 Task: Create Workspace Infrastructure Management Workspace description Monitor and track website traffic and engagement. Workspace type Small Business
Action: Mouse moved to (289, 61)
Screenshot: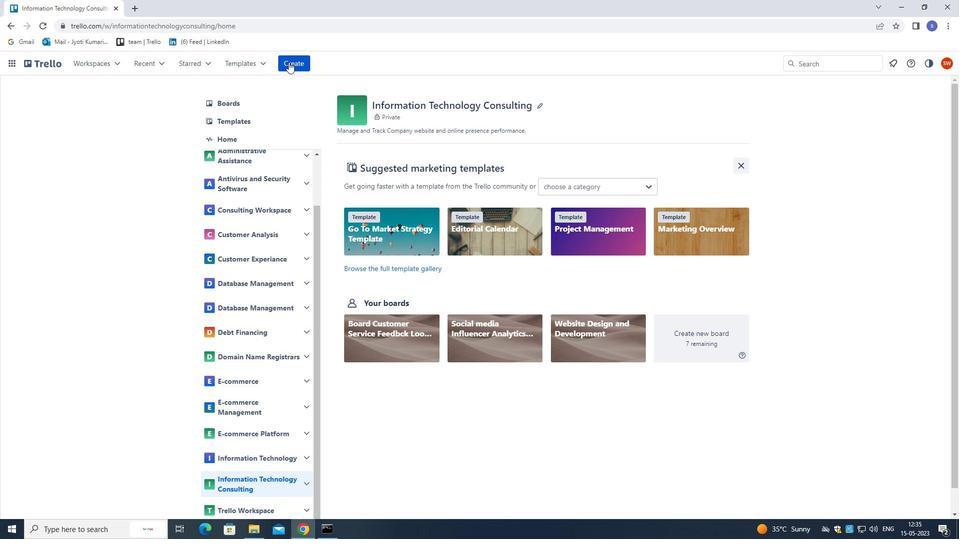 
Action: Mouse pressed left at (289, 61)
Screenshot: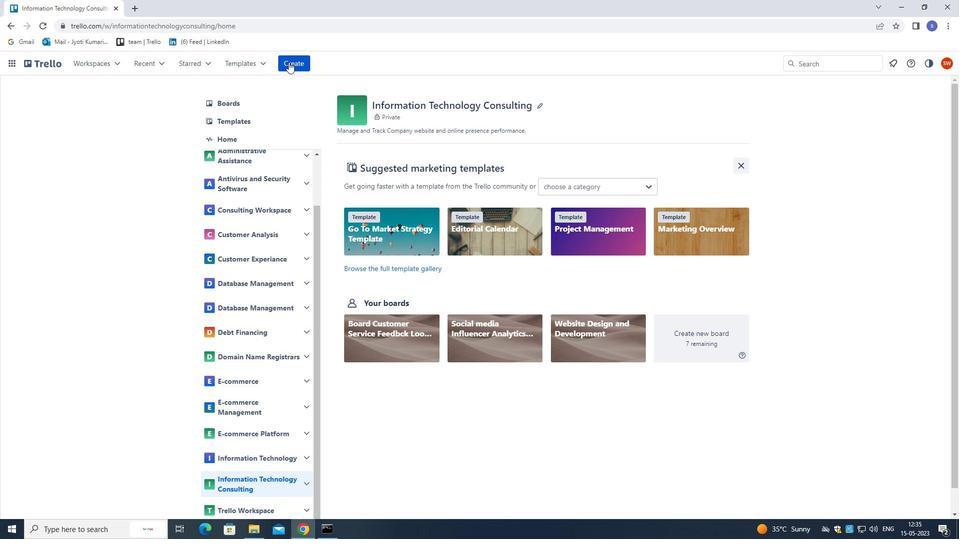 
Action: Mouse moved to (318, 163)
Screenshot: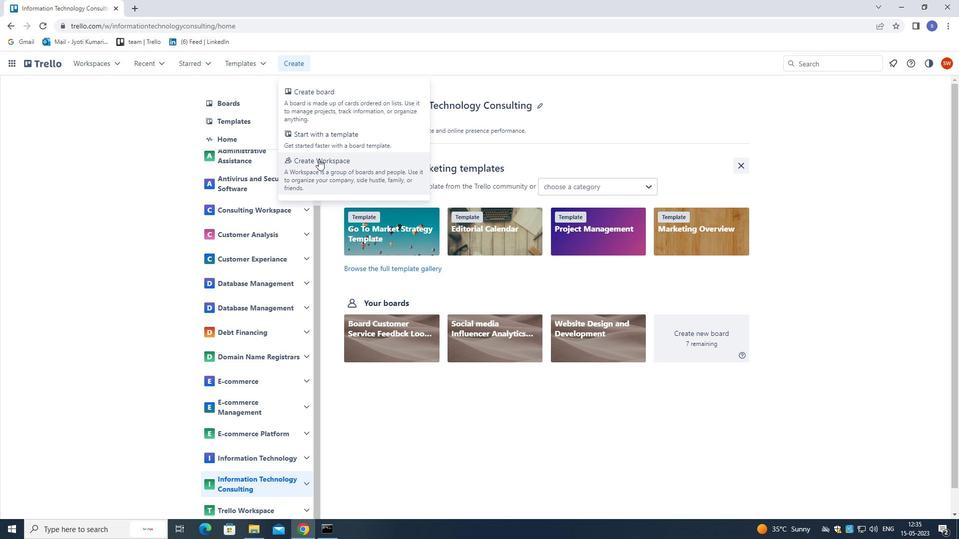 
Action: Mouse pressed left at (318, 163)
Screenshot: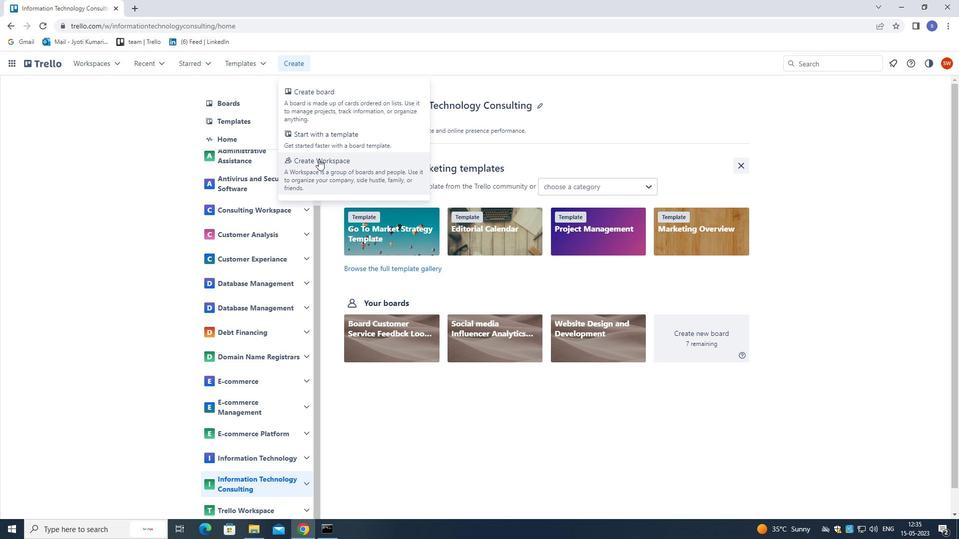 
Action: Mouse moved to (271, 147)
Screenshot: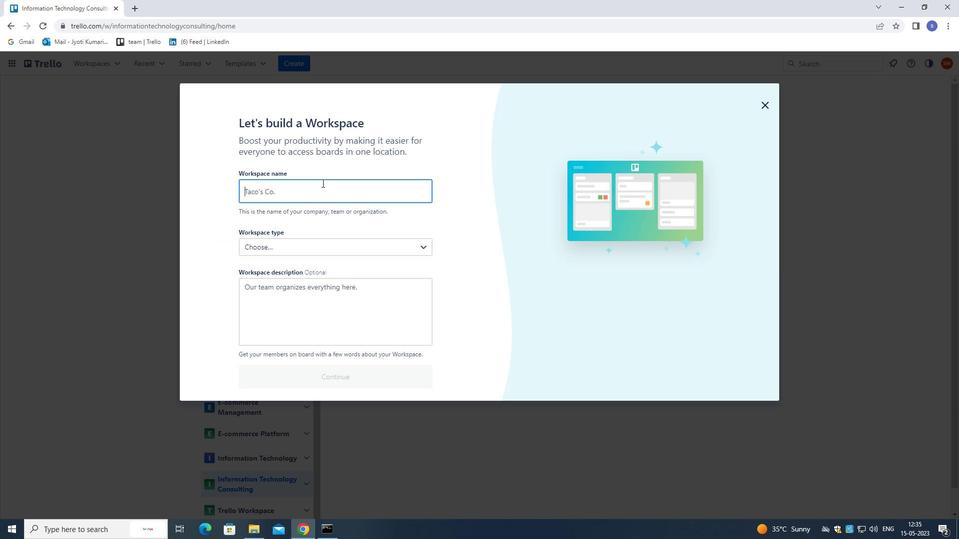 
Action: Key pressed <Key.shift>INFRASTRUCTURE<Key.space><Key.shift>MANAGEMENT
Screenshot: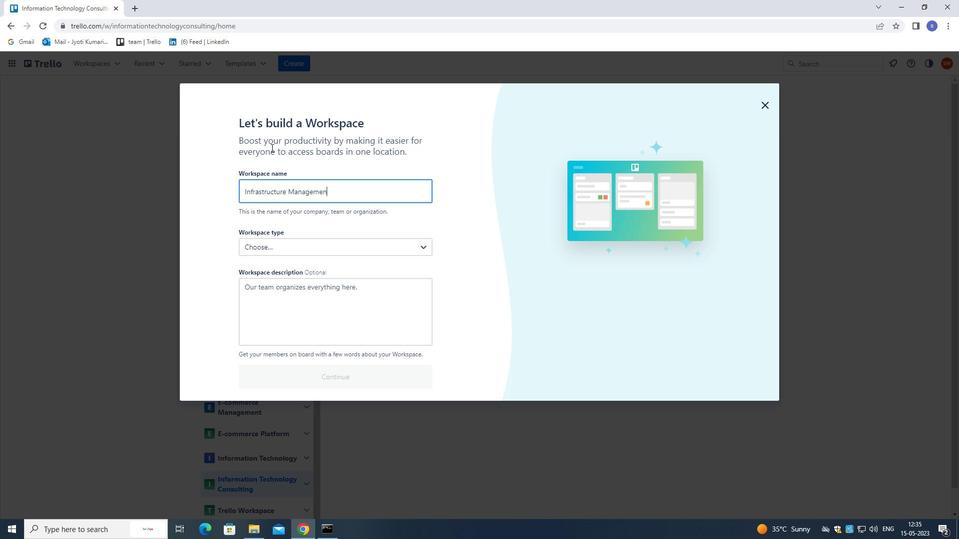 
Action: Mouse moved to (242, 172)
Screenshot: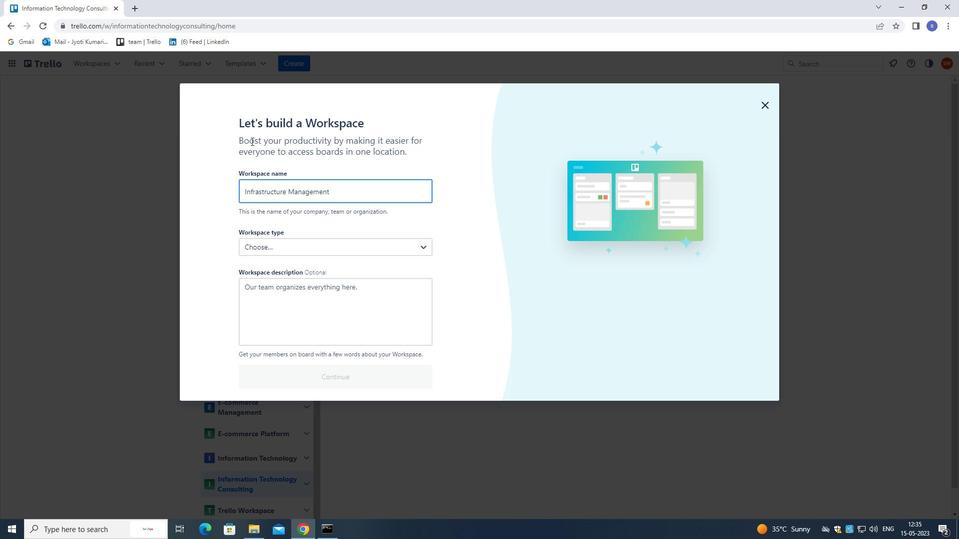 
Action: Mouse scrolled (242, 171) with delta (0, 0)
Screenshot: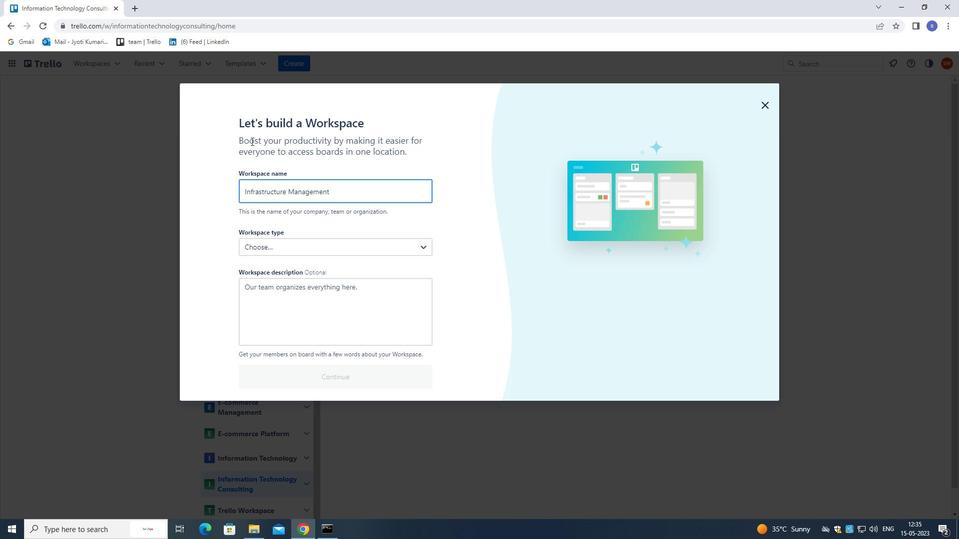 
Action: Mouse moved to (250, 247)
Screenshot: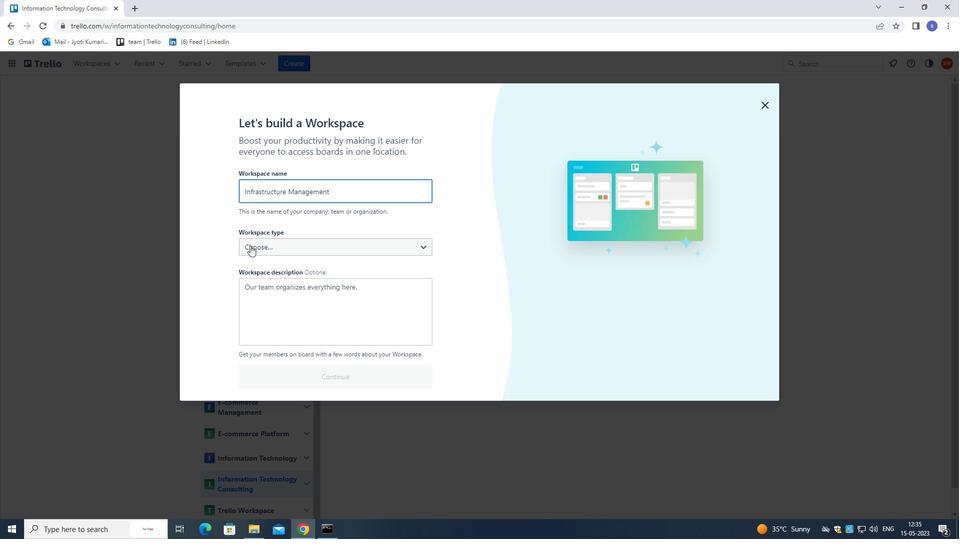 
Action: Mouse pressed left at (250, 247)
Screenshot: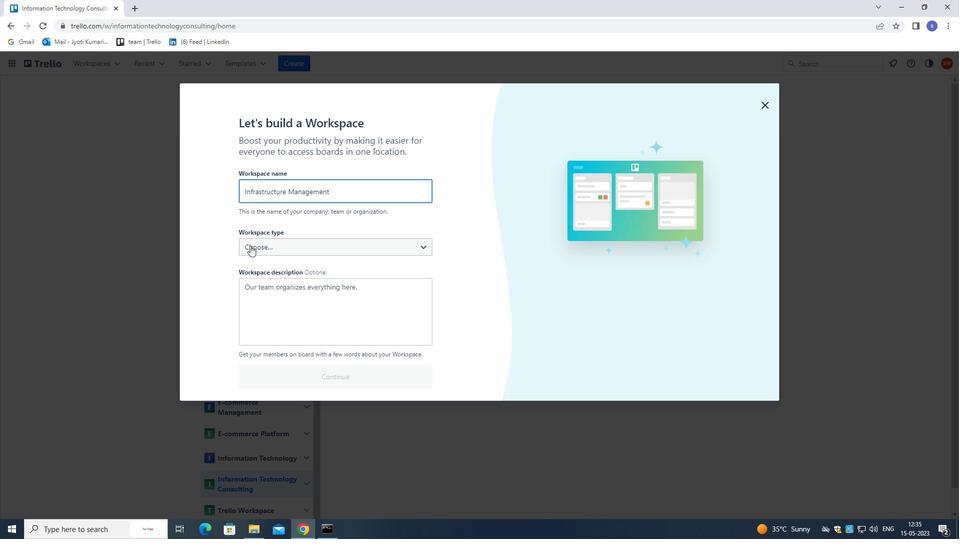 
Action: Mouse moved to (256, 320)
Screenshot: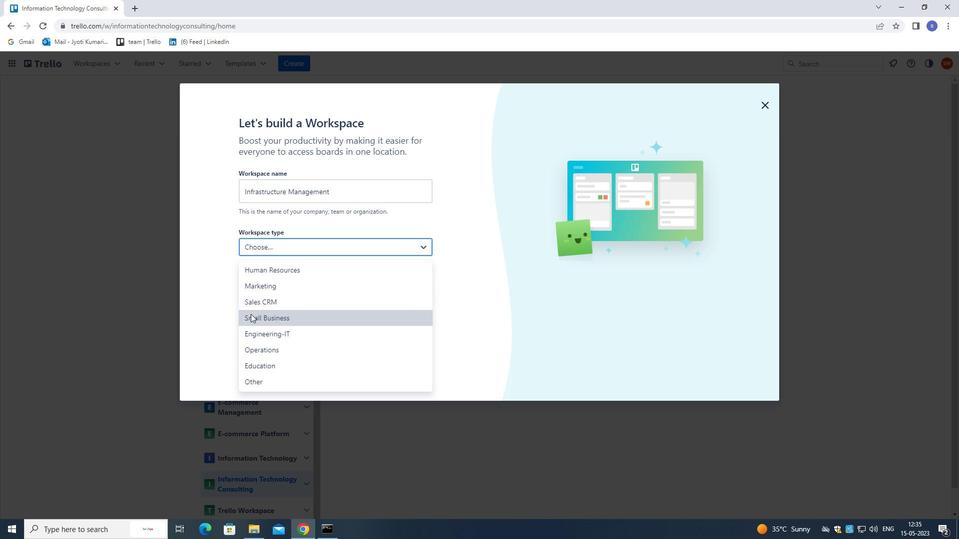 
Action: Mouse pressed left at (256, 320)
Screenshot: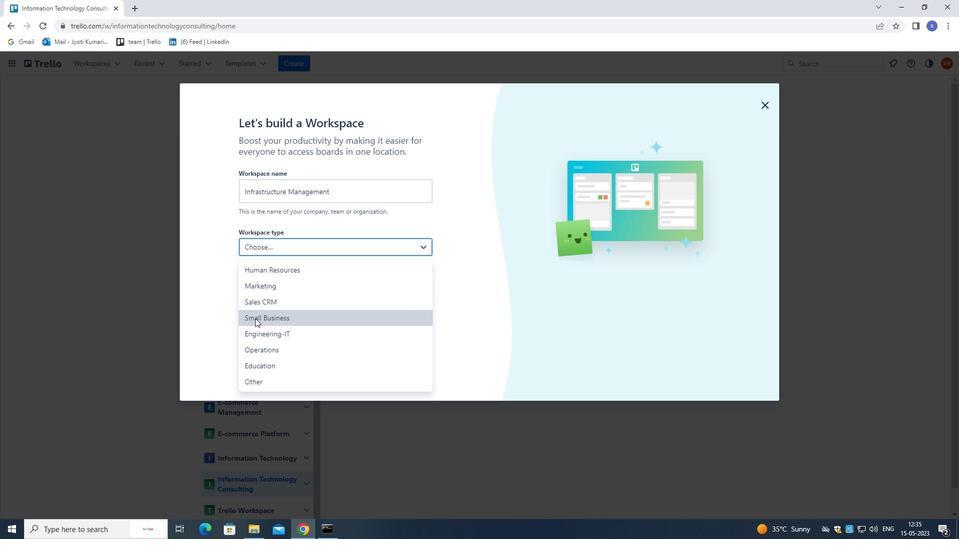 
Action: Mouse moved to (271, 297)
Screenshot: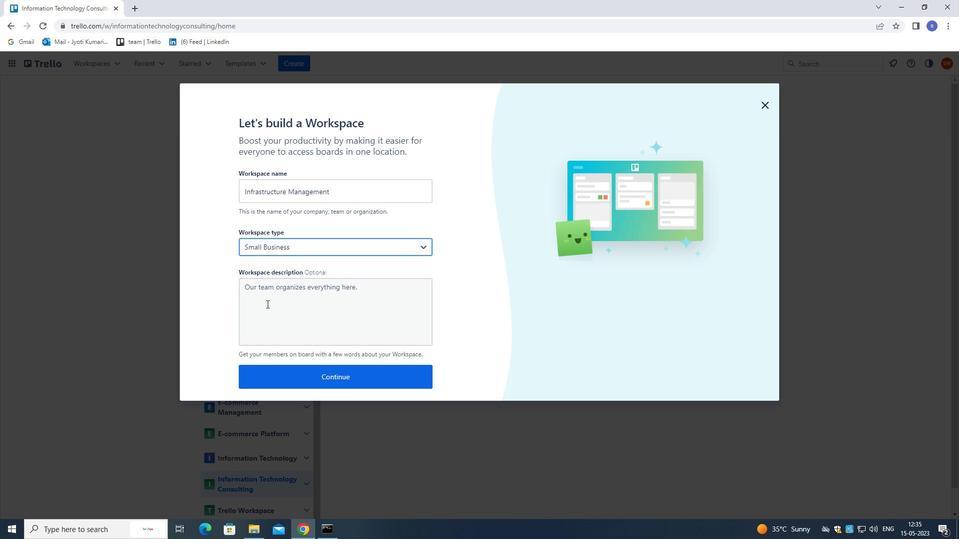 
Action: Mouse pressed left at (271, 297)
Screenshot: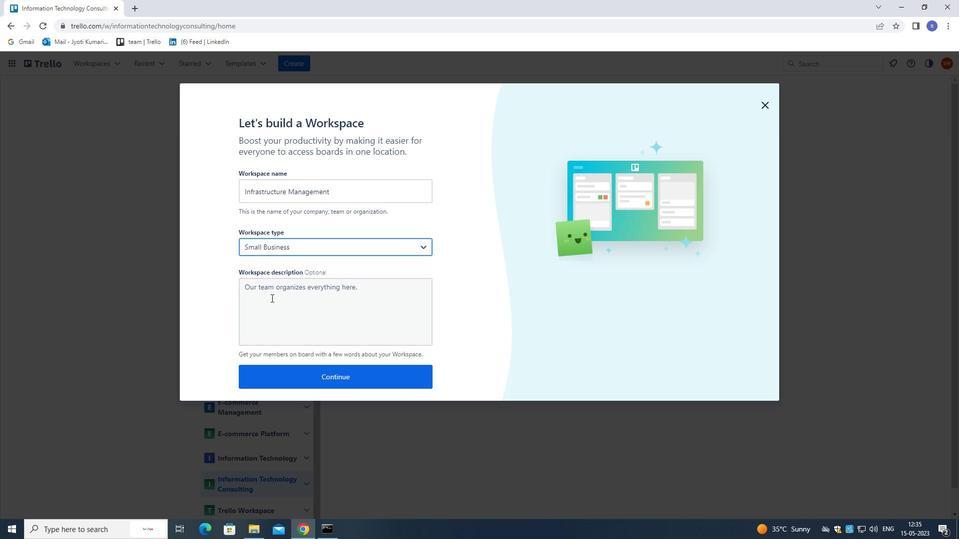 
Action: Mouse moved to (246, 277)
Screenshot: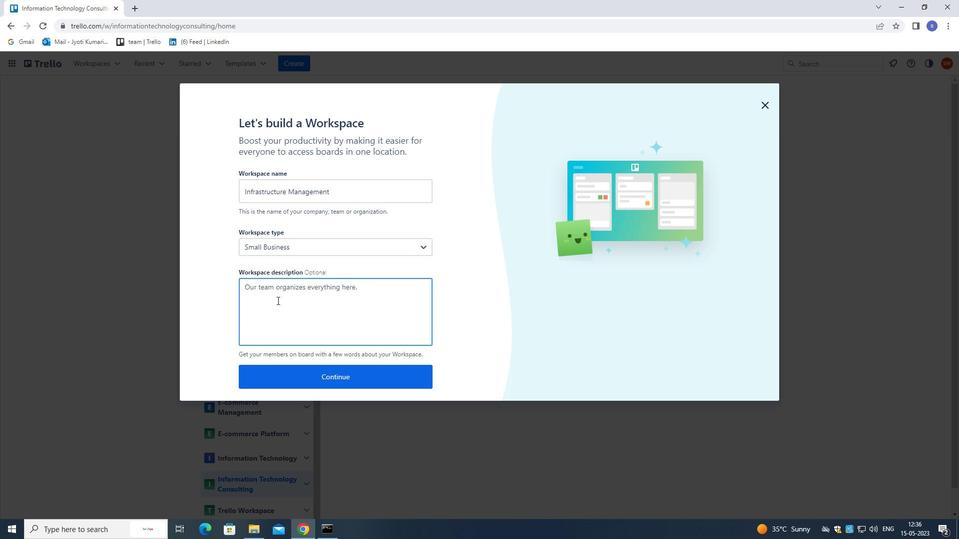 
Action: Key pressed <Key.shift>MONITOR<Key.space>AND<Key.space>TRACK<Key.space>WEBSITE<Key.space>TRAFFIC<Key.space>NAD<Key.space><Key.backspace><Key.backspace><Key.backspace><Key.backspace>AND<Key.space>ENGE<Key.backspace>AGEMENT.
Screenshot: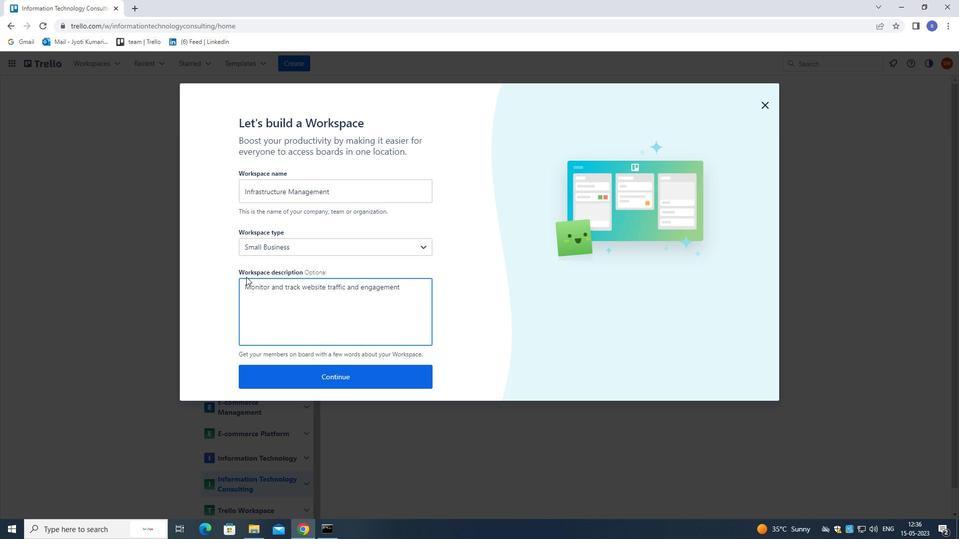 
Action: Mouse moved to (291, 381)
Screenshot: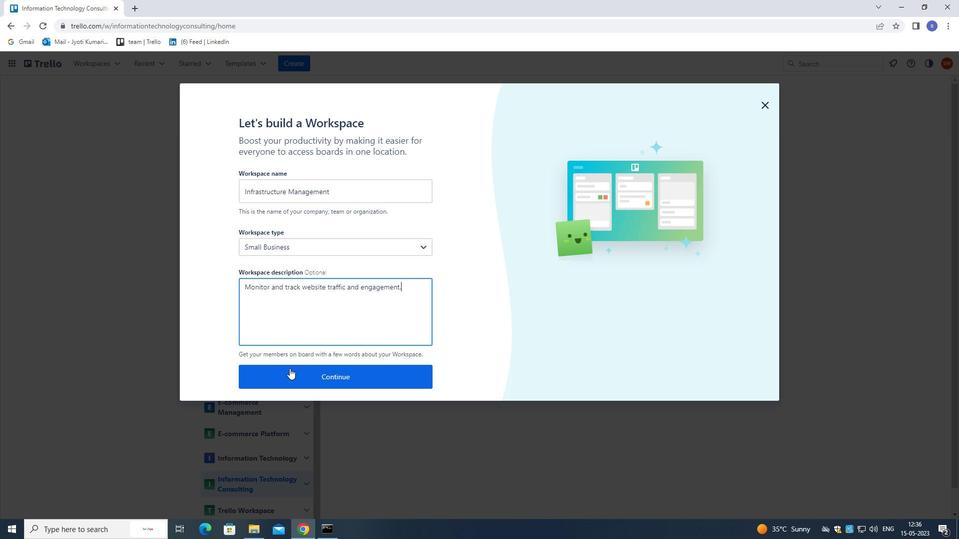 
Action: Mouse pressed left at (291, 381)
Screenshot: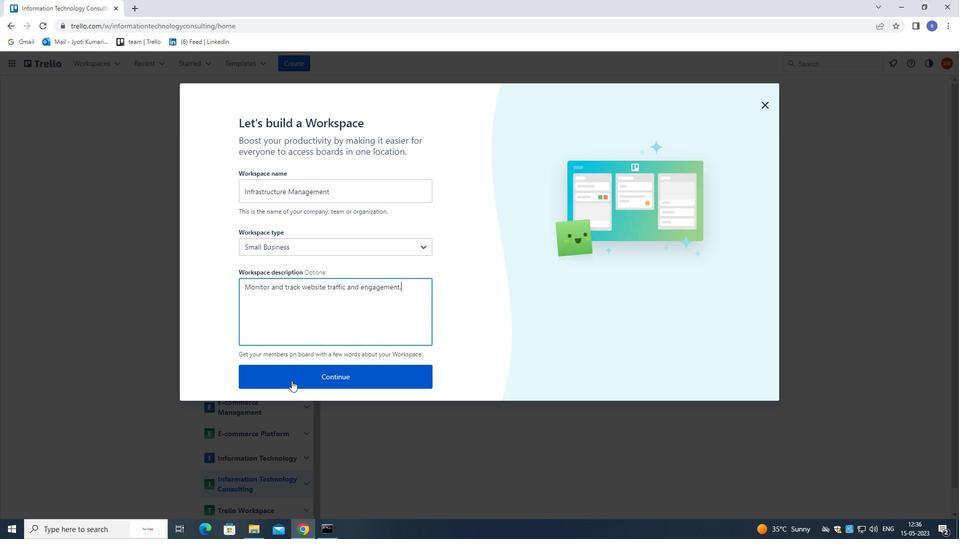 
Action: Mouse moved to (768, 103)
Screenshot: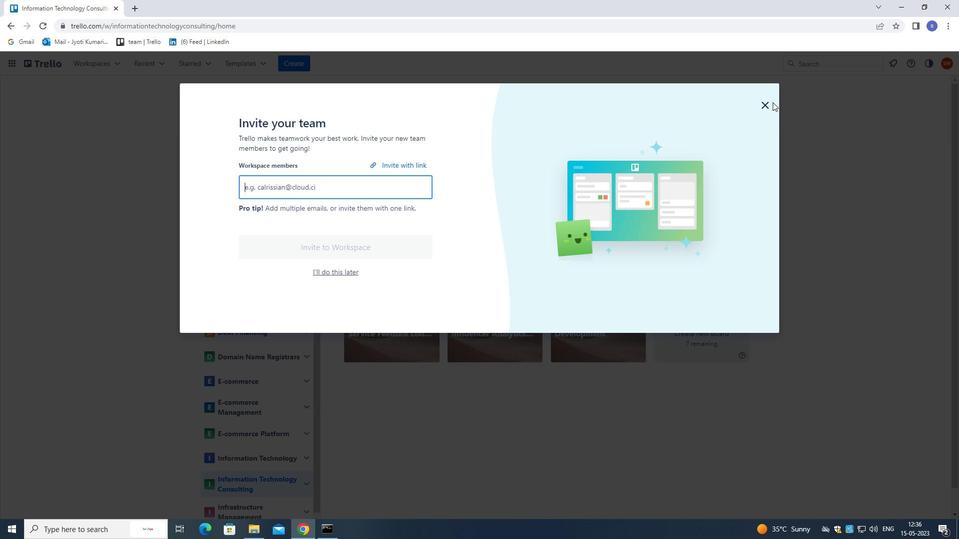 
Action: Mouse pressed left at (768, 103)
Screenshot: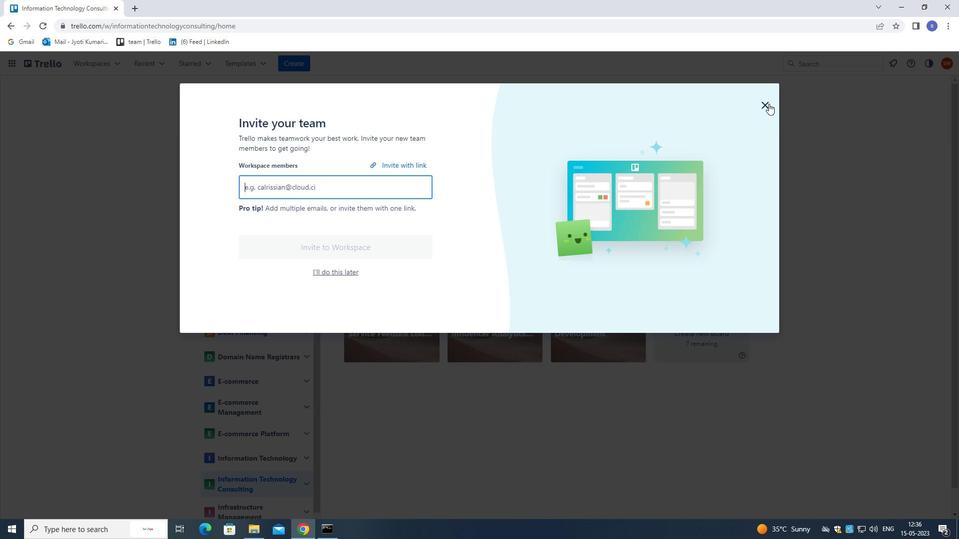 
Action: Mouse moved to (688, 146)
Screenshot: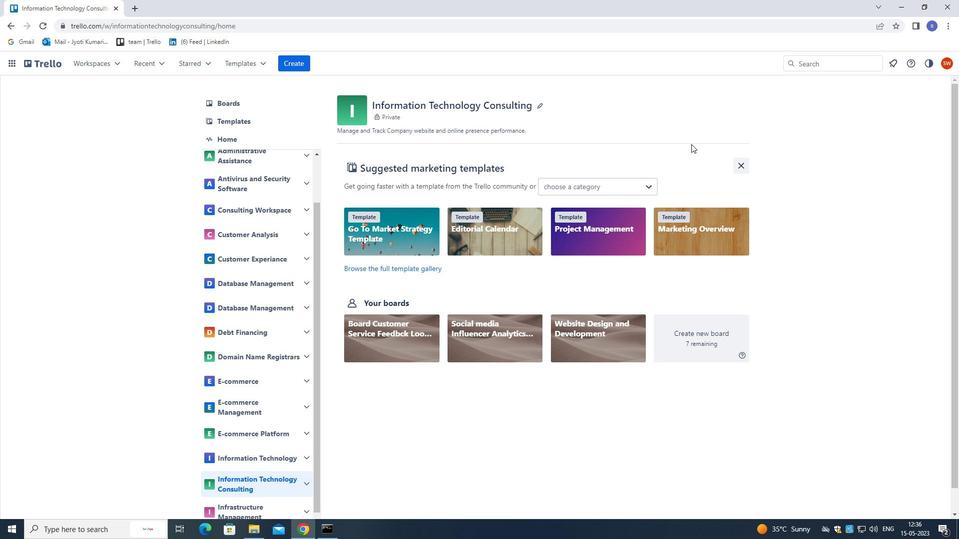 
